 Task: Look for products from Crooked Creek only.
Action: Mouse moved to (15, 81)
Screenshot: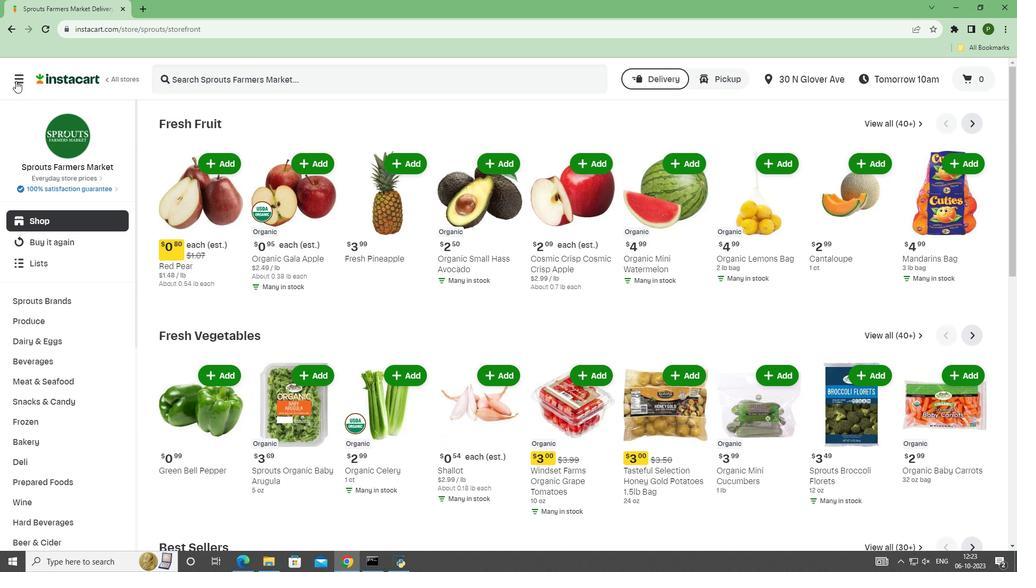 
Action: Mouse pressed left at (15, 81)
Screenshot: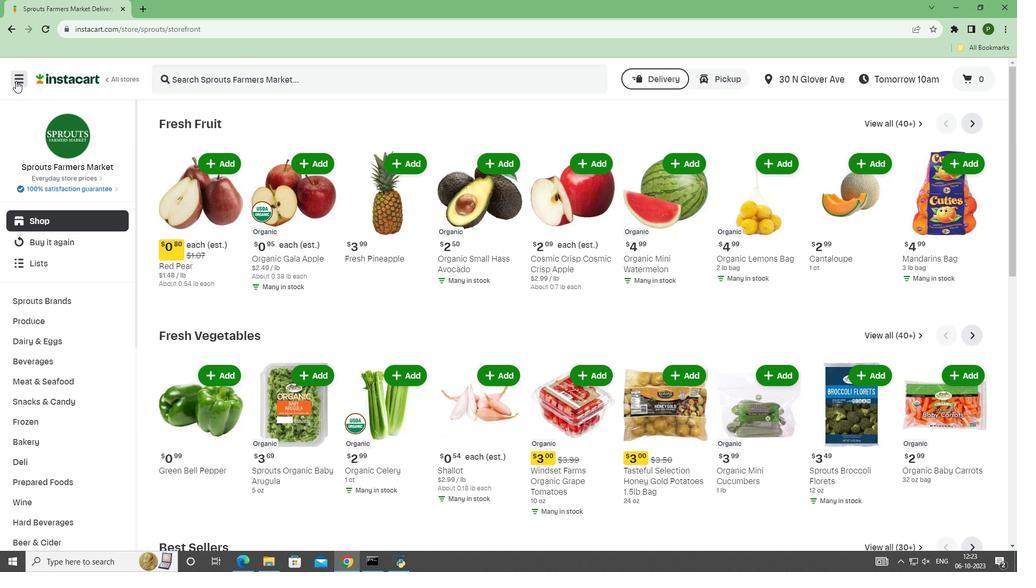 
Action: Mouse moved to (22, 278)
Screenshot: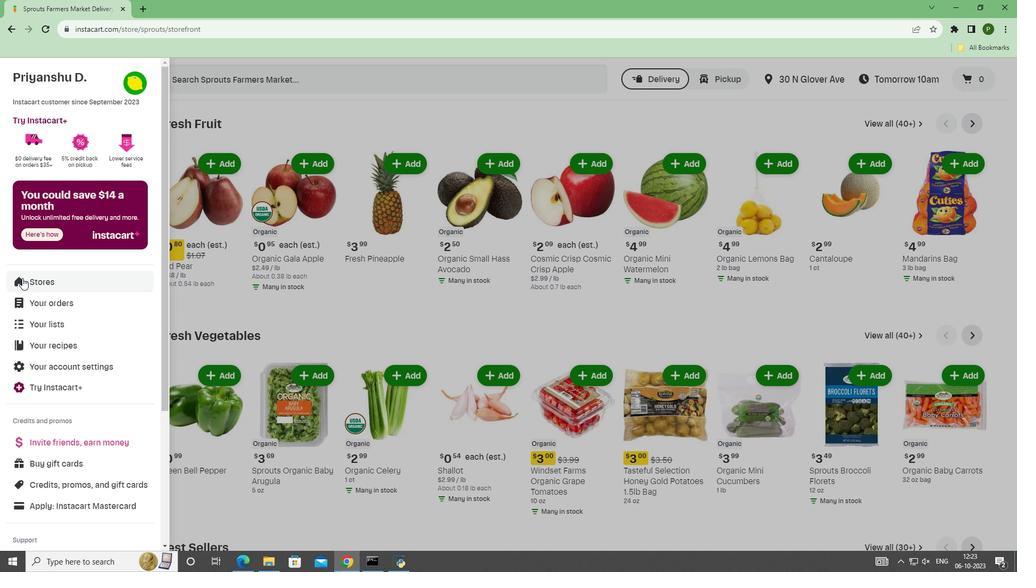 
Action: Mouse pressed left at (22, 278)
Screenshot: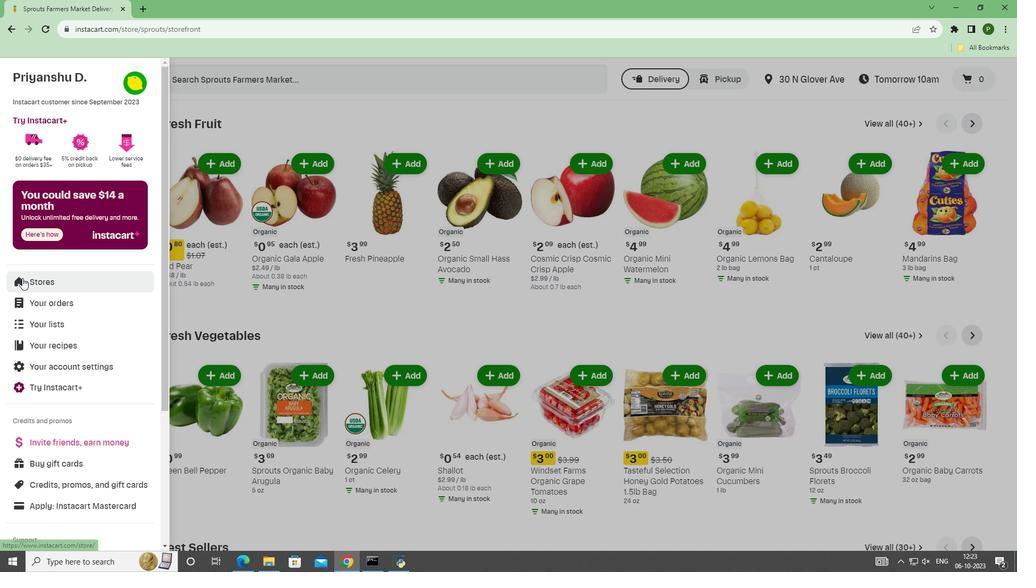 
Action: Mouse moved to (243, 121)
Screenshot: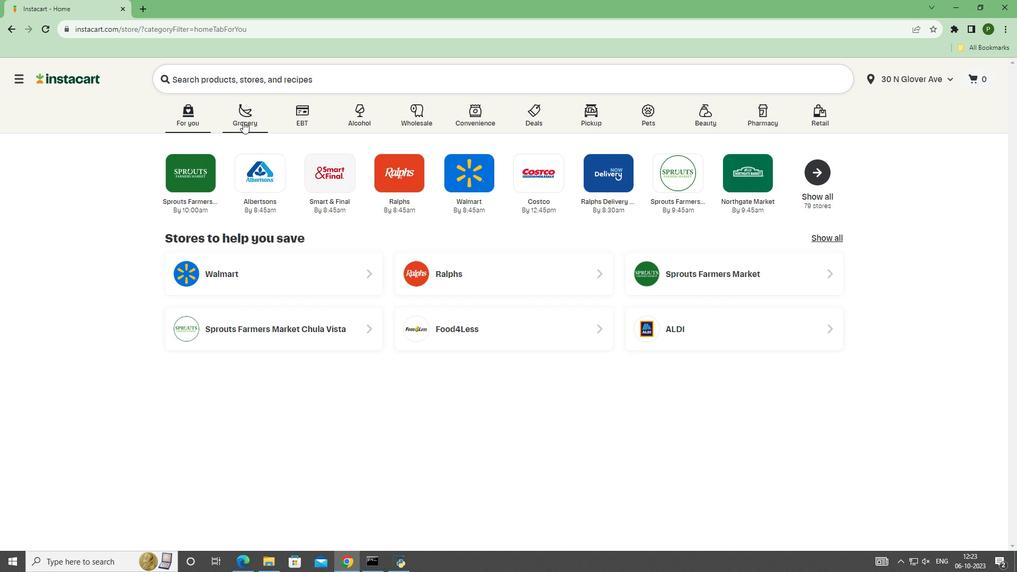 
Action: Mouse pressed left at (243, 121)
Screenshot: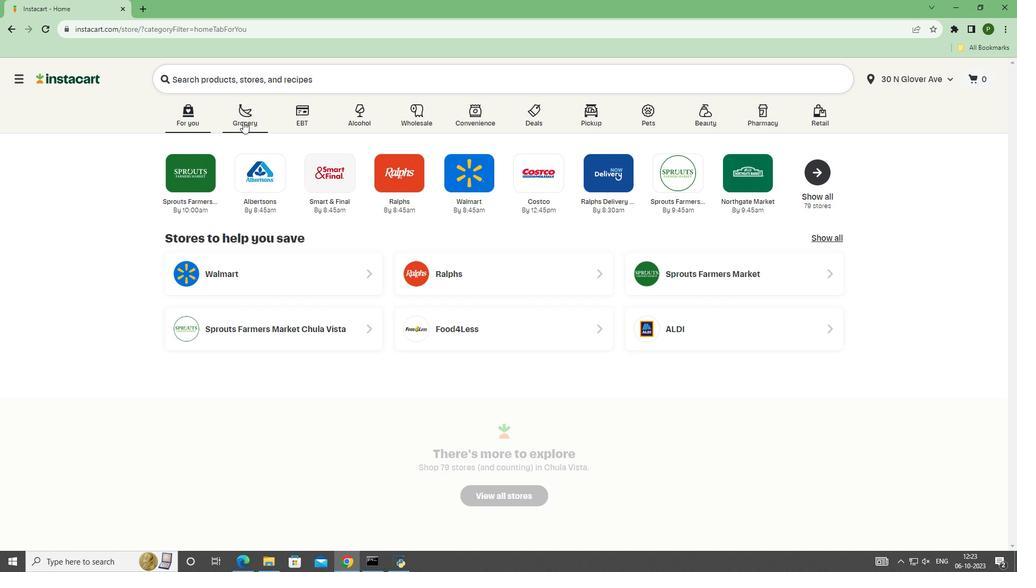
Action: Mouse moved to (705, 249)
Screenshot: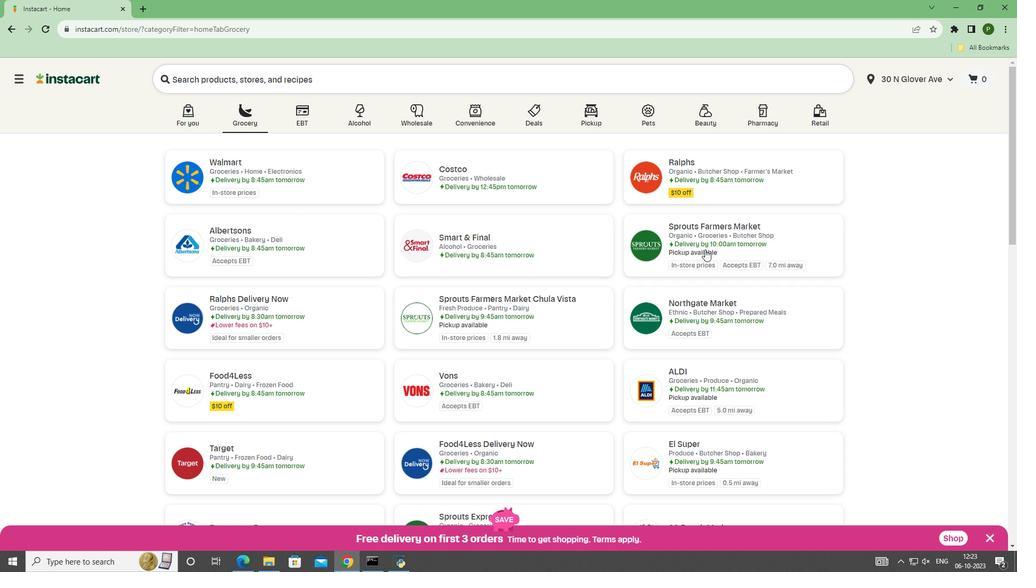 
Action: Mouse pressed left at (705, 249)
Screenshot: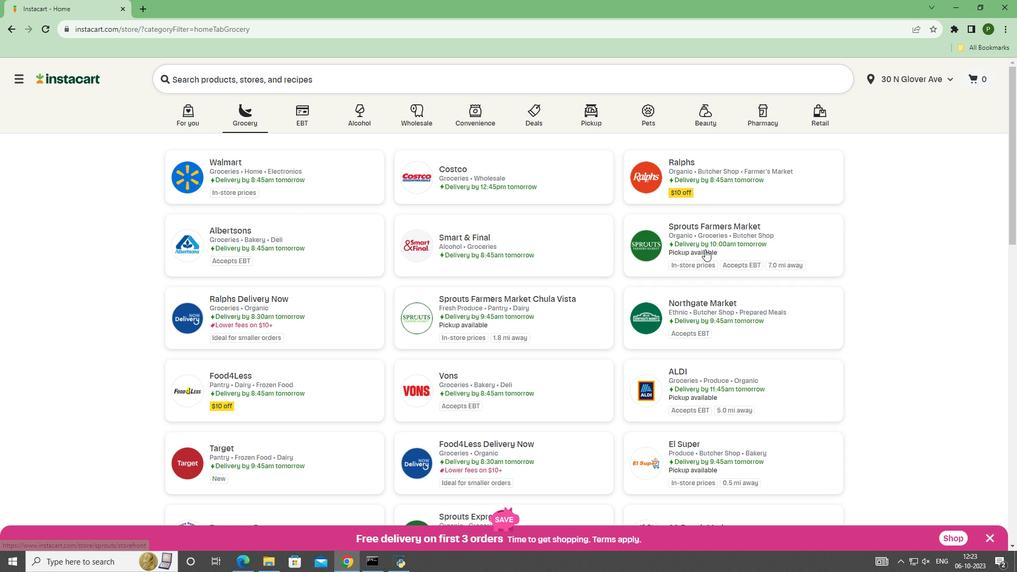 
Action: Mouse moved to (63, 339)
Screenshot: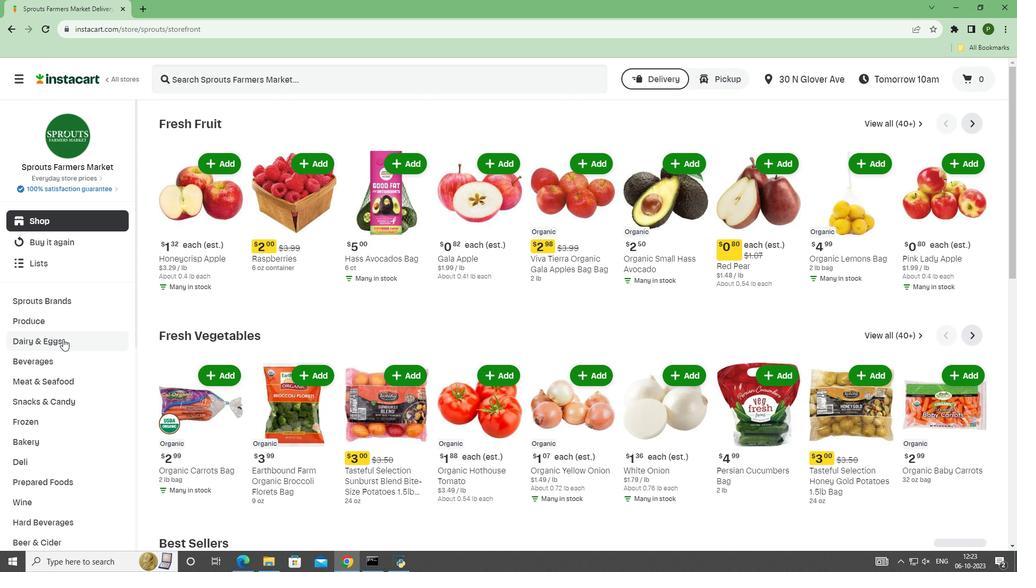 
Action: Mouse pressed left at (63, 339)
Screenshot: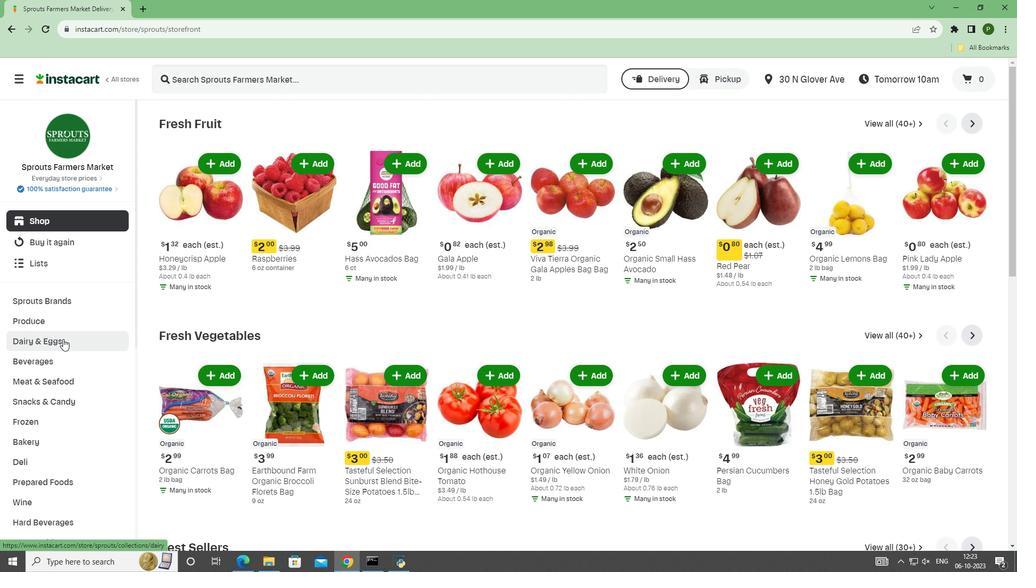 
Action: Mouse moved to (47, 384)
Screenshot: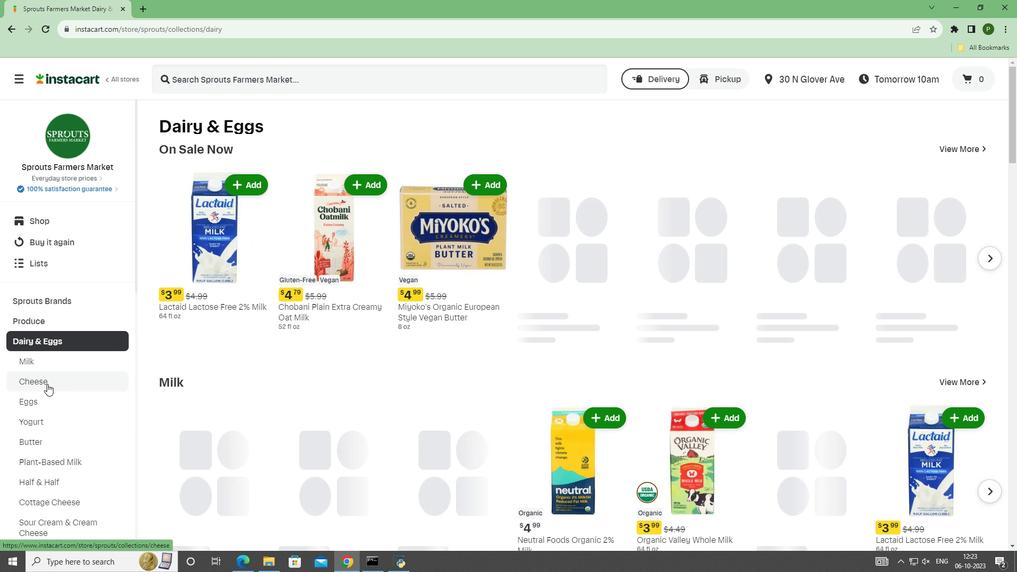 
Action: Mouse pressed left at (47, 384)
Screenshot: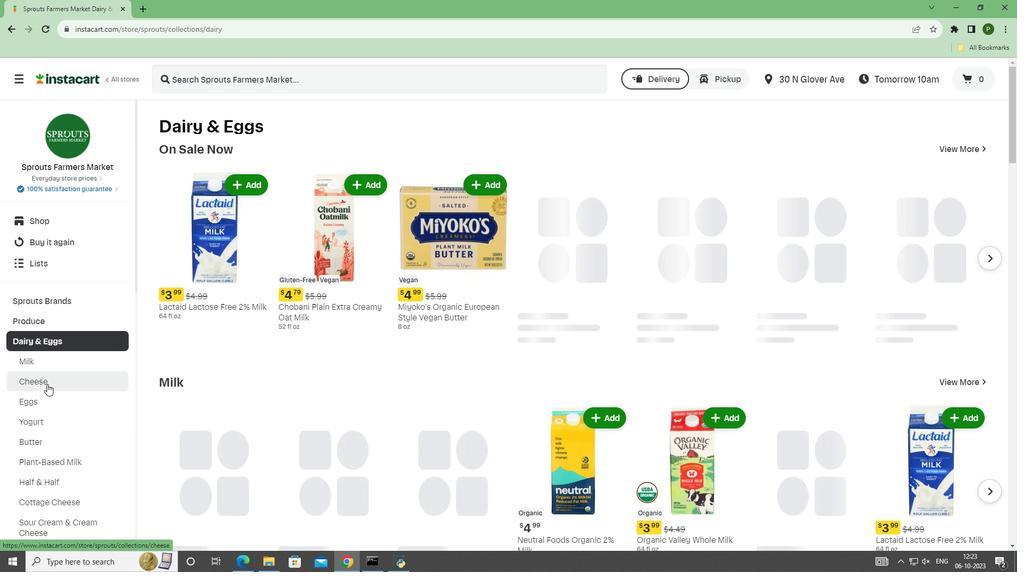 
Action: Mouse moved to (335, 229)
Screenshot: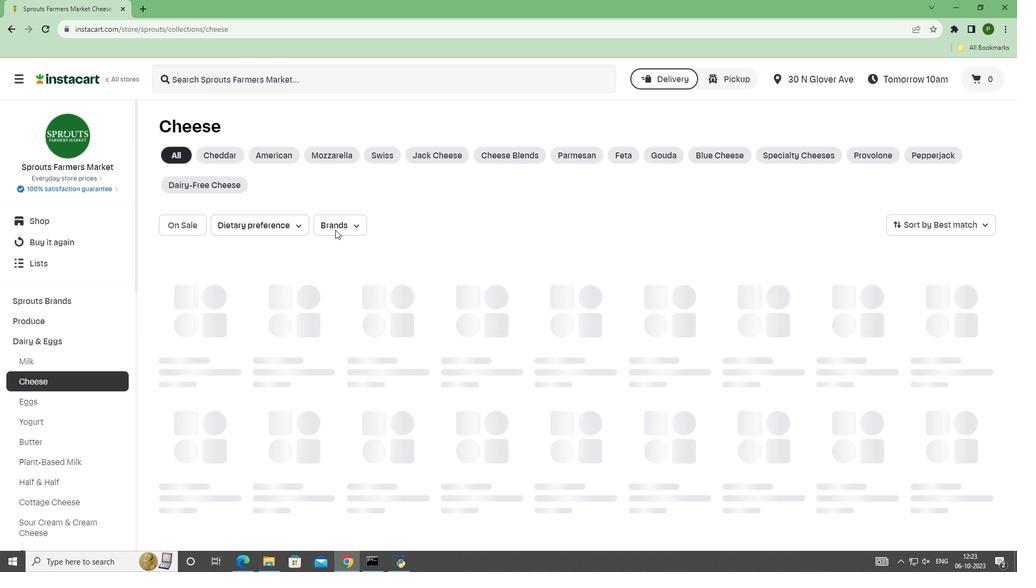 
Action: Mouse pressed left at (335, 229)
Screenshot: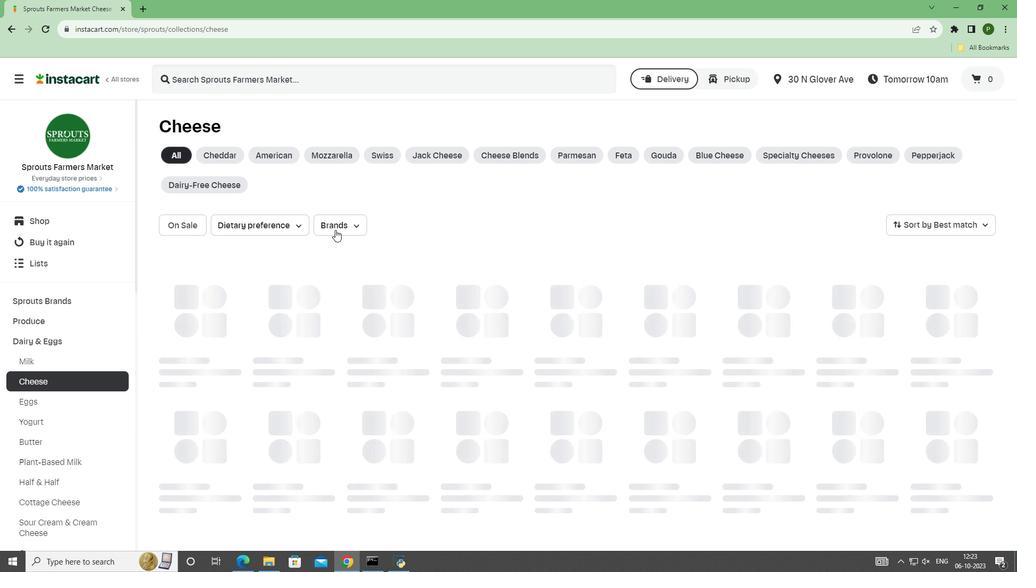 
Action: Mouse moved to (355, 306)
Screenshot: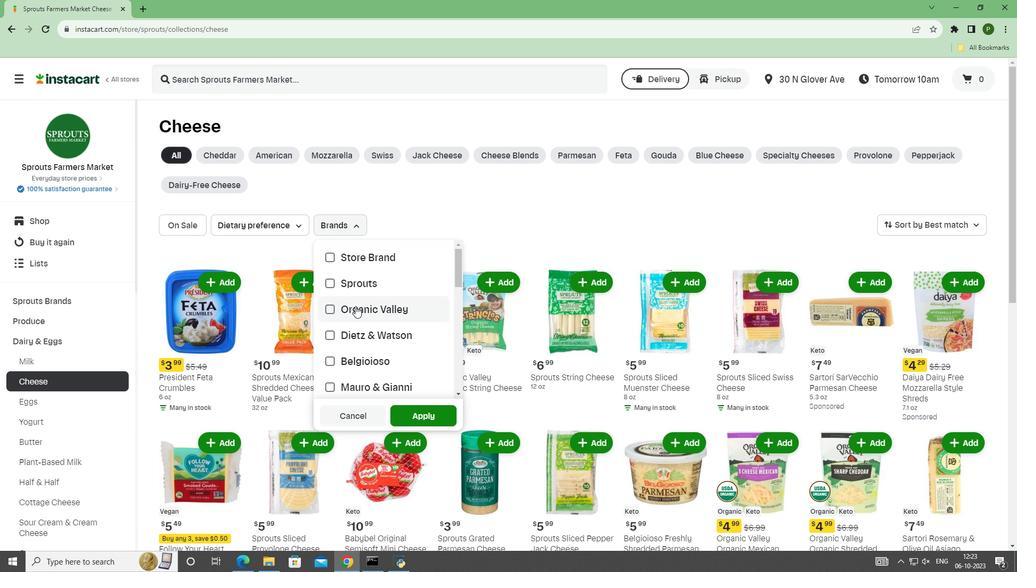 
Action: Mouse scrolled (355, 305) with delta (0, 0)
Screenshot: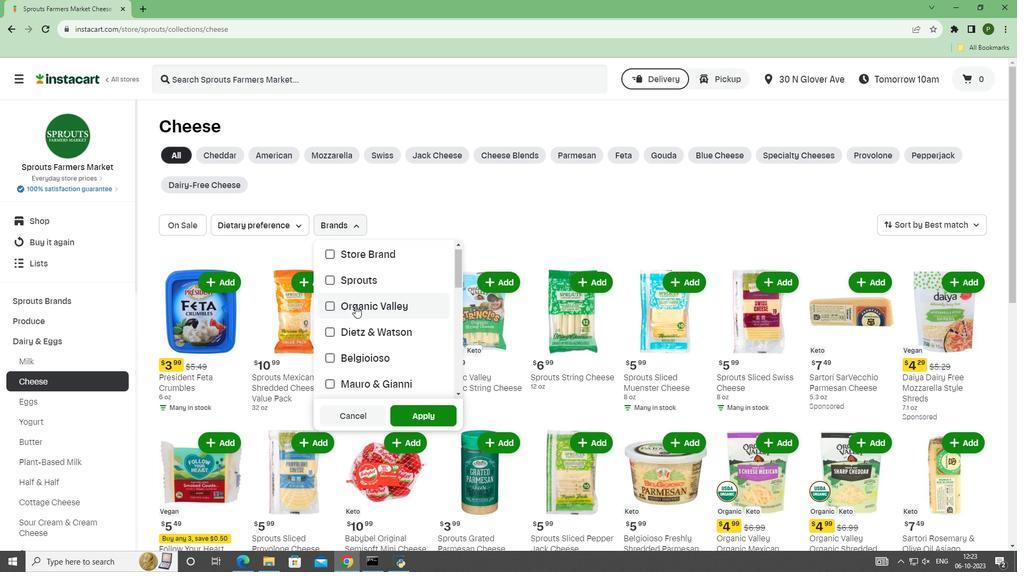 
Action: Mouse scrolled (355, 305) with delta (0, 0)
Screenshot: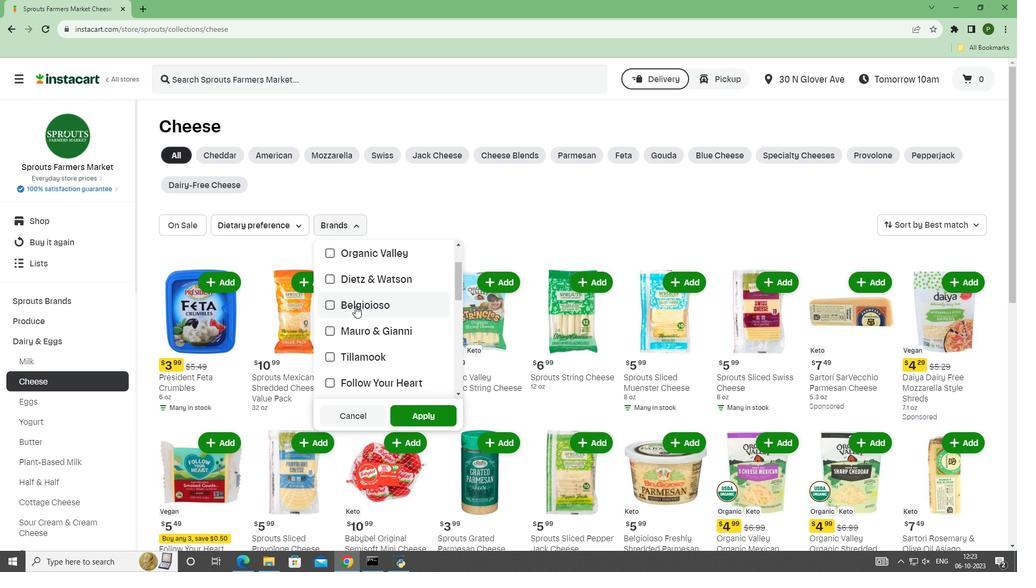 
Action: Mouse scrolled (355, 305) with delta (0, 0)
Screenshot: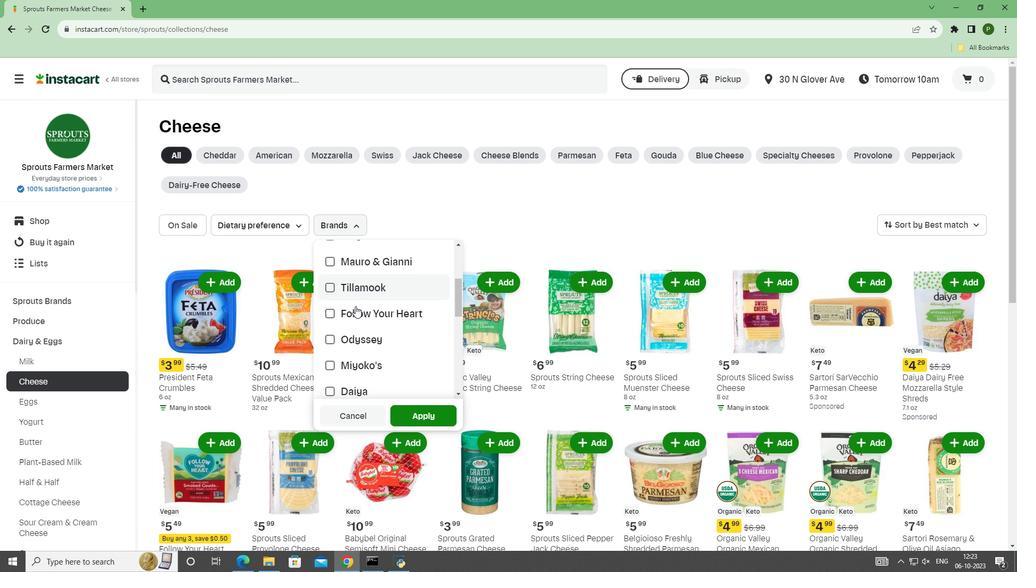 
Action: Mouse scrolled (355, 305) with delta (0, 0)
Screenshot: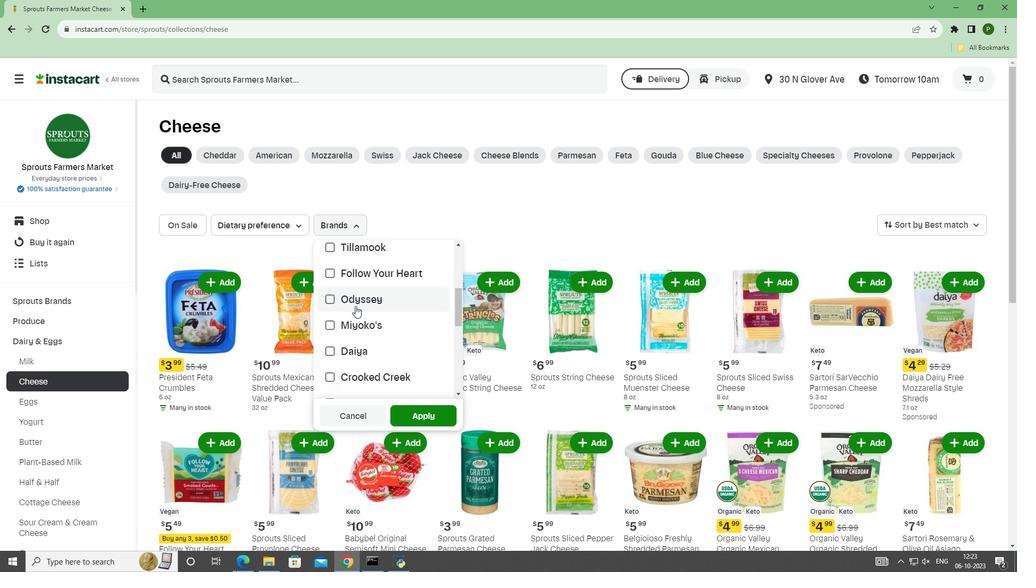 
Action: Mouse moved to (358, 327)
Screenshot: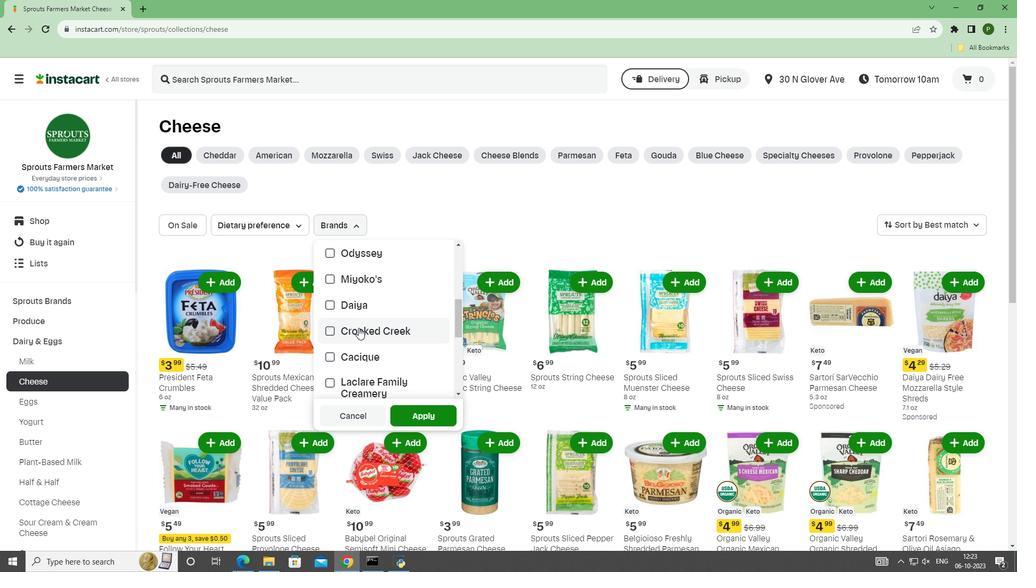 
Action: Mouse pressed left at (358, 327)
Screenshot: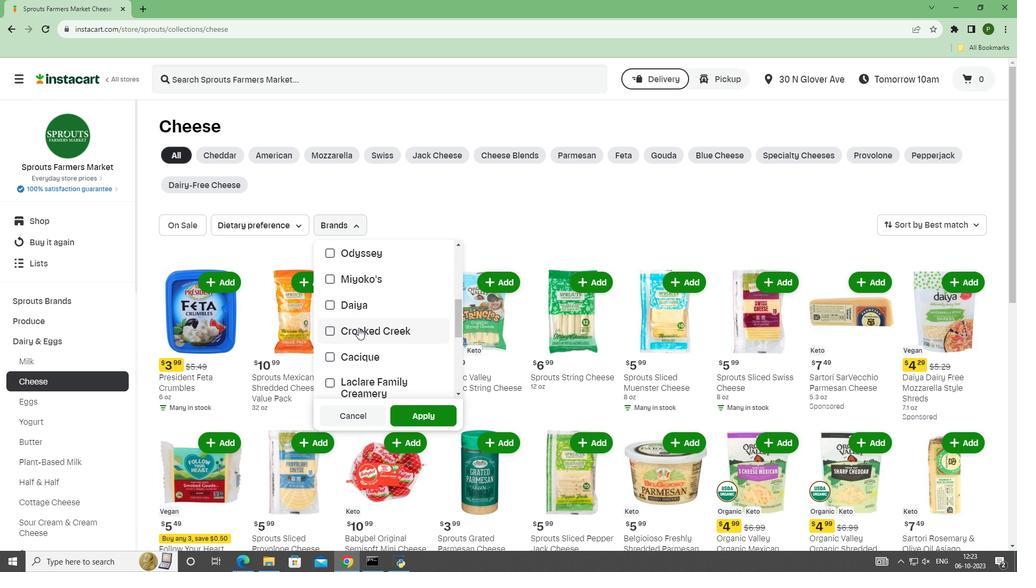 
Action: Mouse moved to (412, 415)
Screenshot: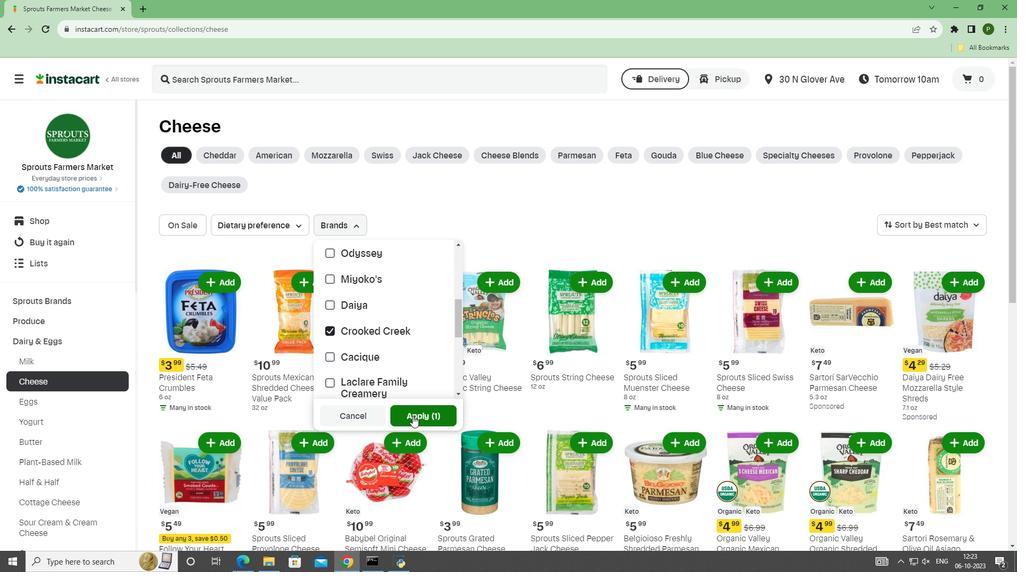 
Action: Mouse pressed left at (412, 415)
Screenshot: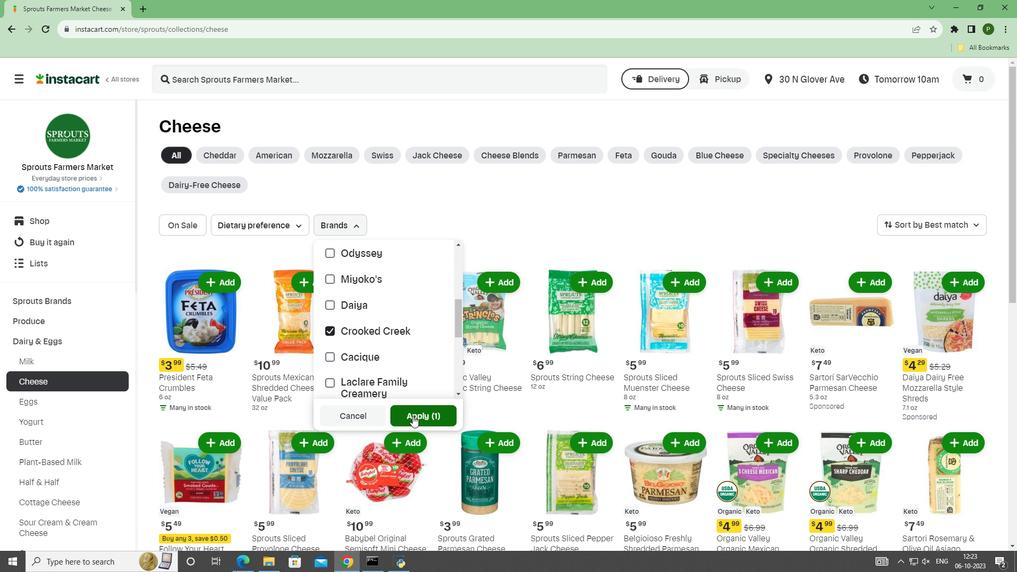 
Action: Mouse moved to (573, 478)
Screenshot: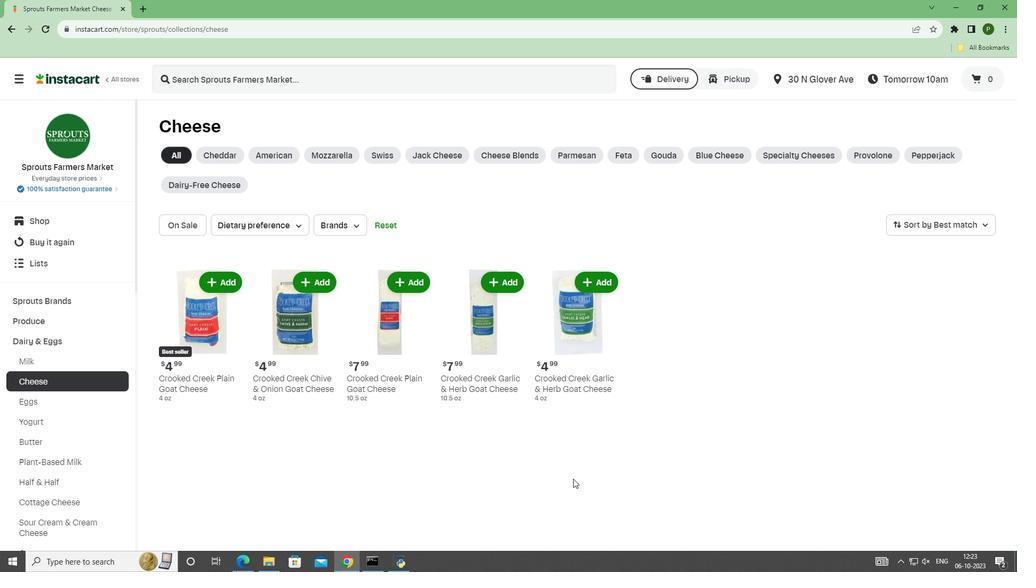 
